 Task: Start in the project CanaryTech the sprint 'Agile Avengers', with a duration of 2 weeks. Start in the project CanaryTech the sprint 'Agile Avengers', with a duration of 1 week. Start in the project CanaryTech the sprint 'Agile Avengers', with a duration of 3 weeks
Action: Mouse moved to (1084, 227)
Screenshot: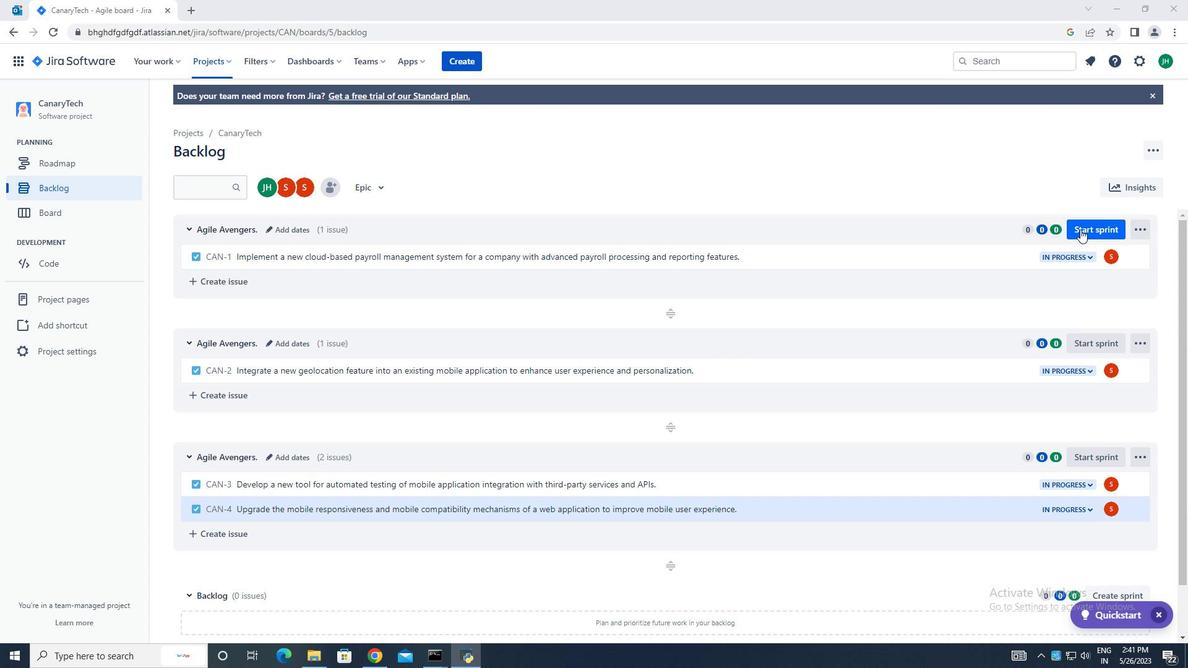 
Action: Mouse pressed left at (1084, 227)
Screenshot: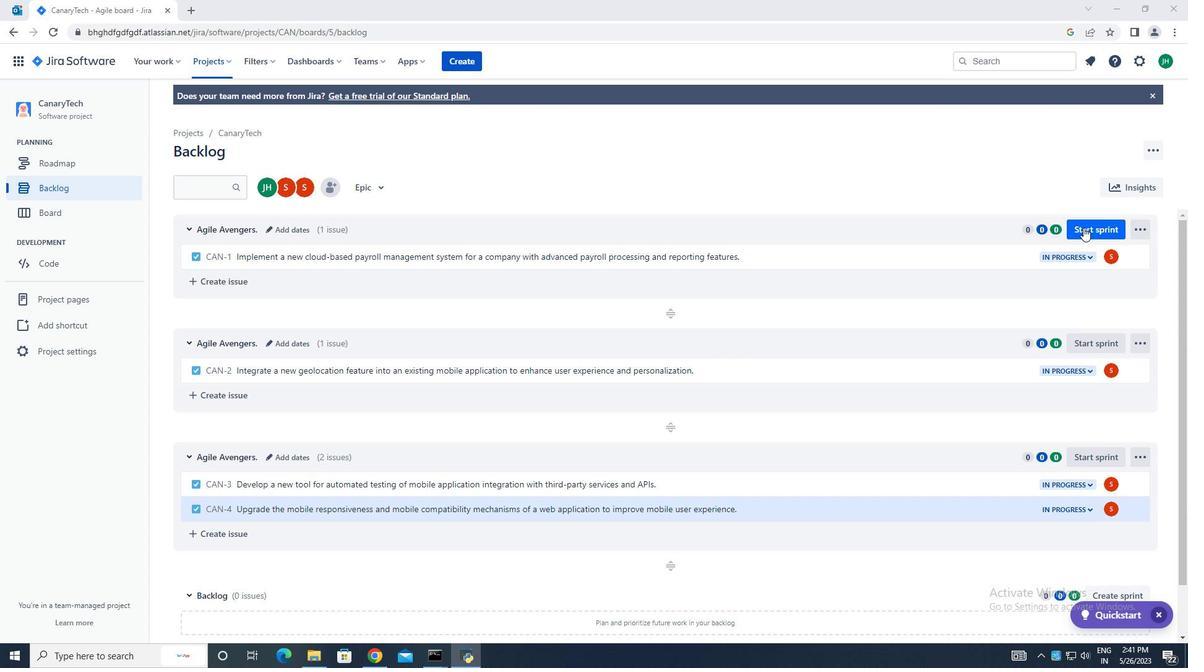 
Action: Mouse moved to (471, 217)
Screenshot: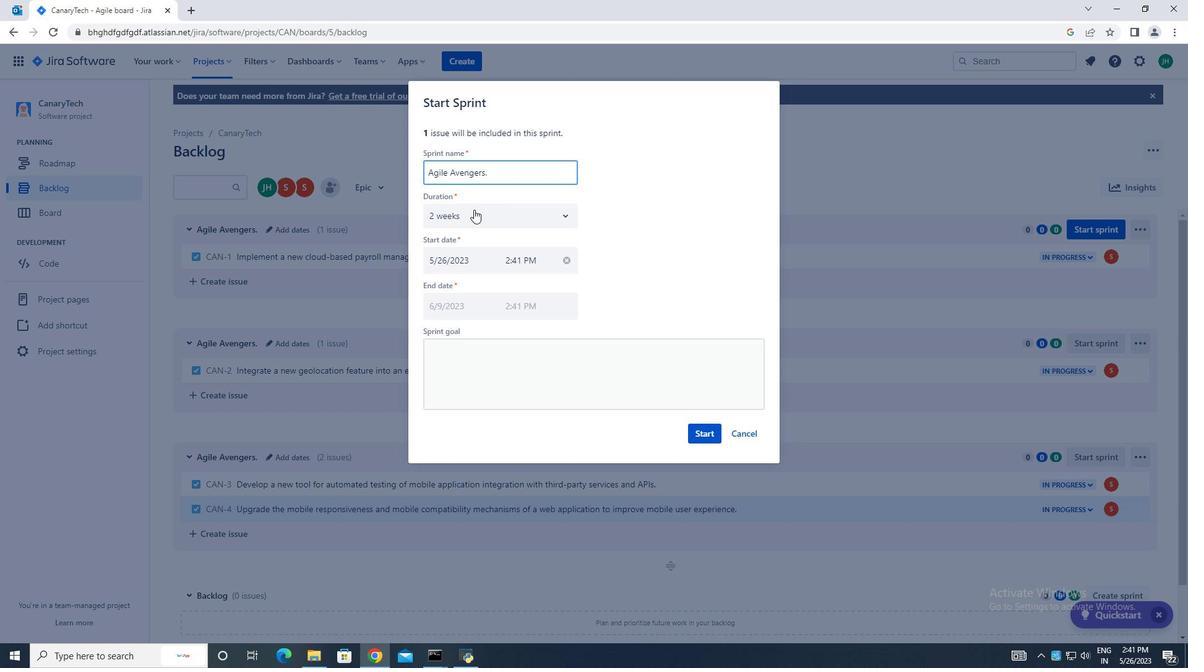 
Action: Mouse pressed left at (471, 217)
Screenshot: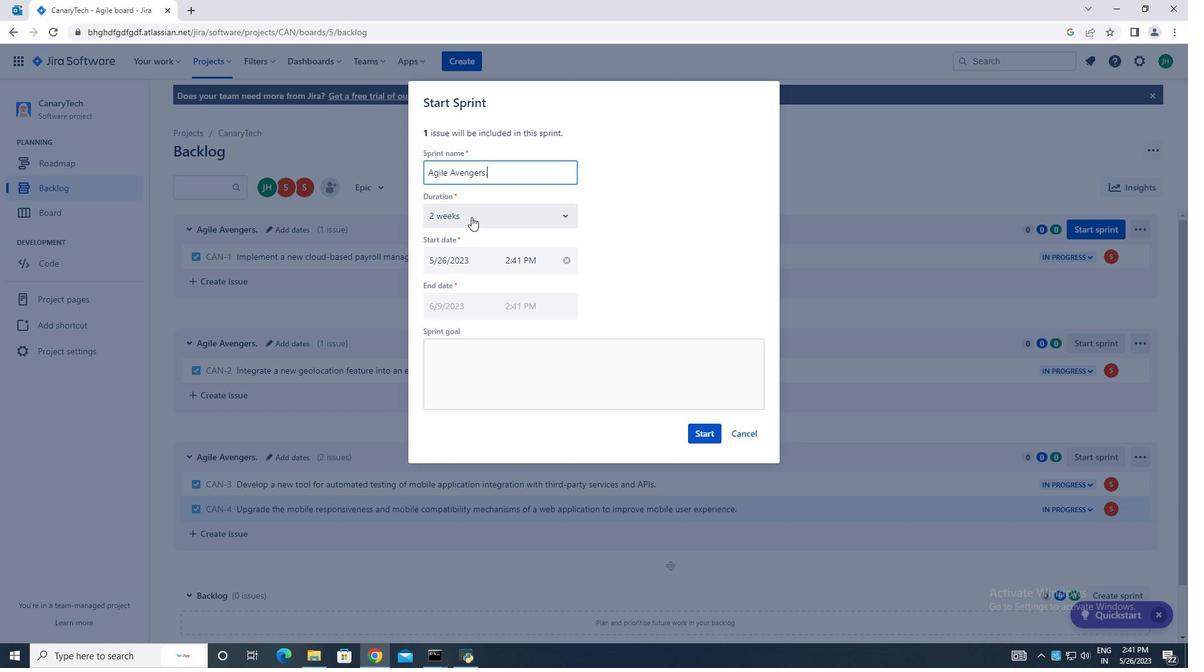 
Action: Mouse moved to (474, 266)
Screenshot: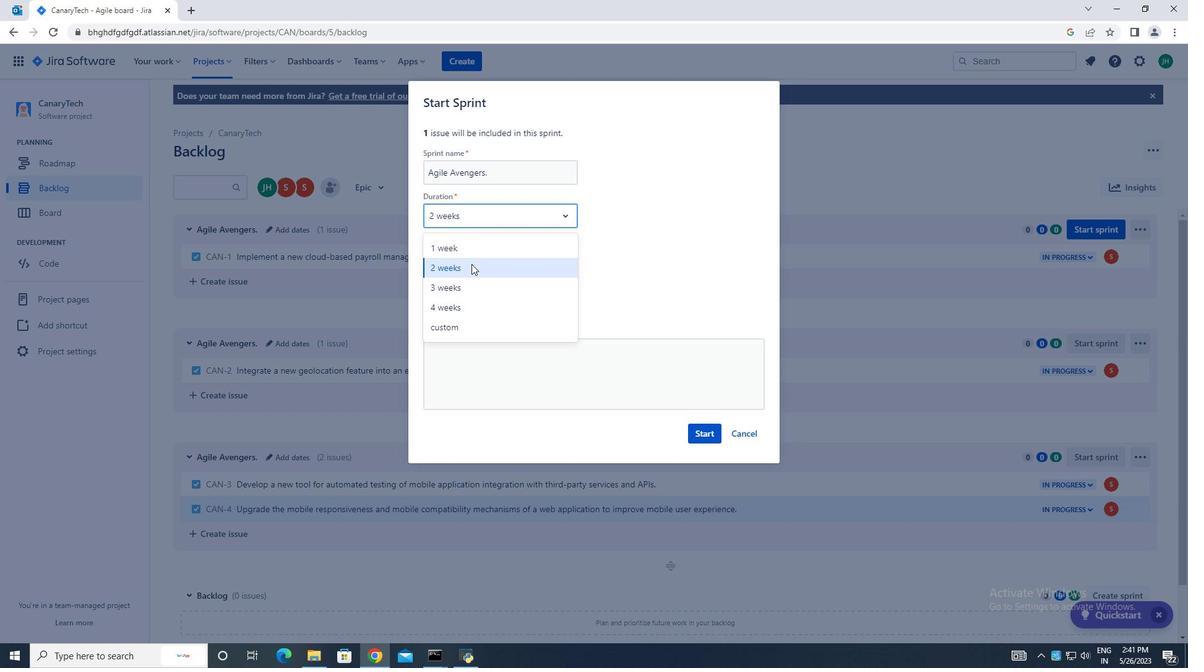 
Action: Mouse pressed left at (474, 266)
Screenshot: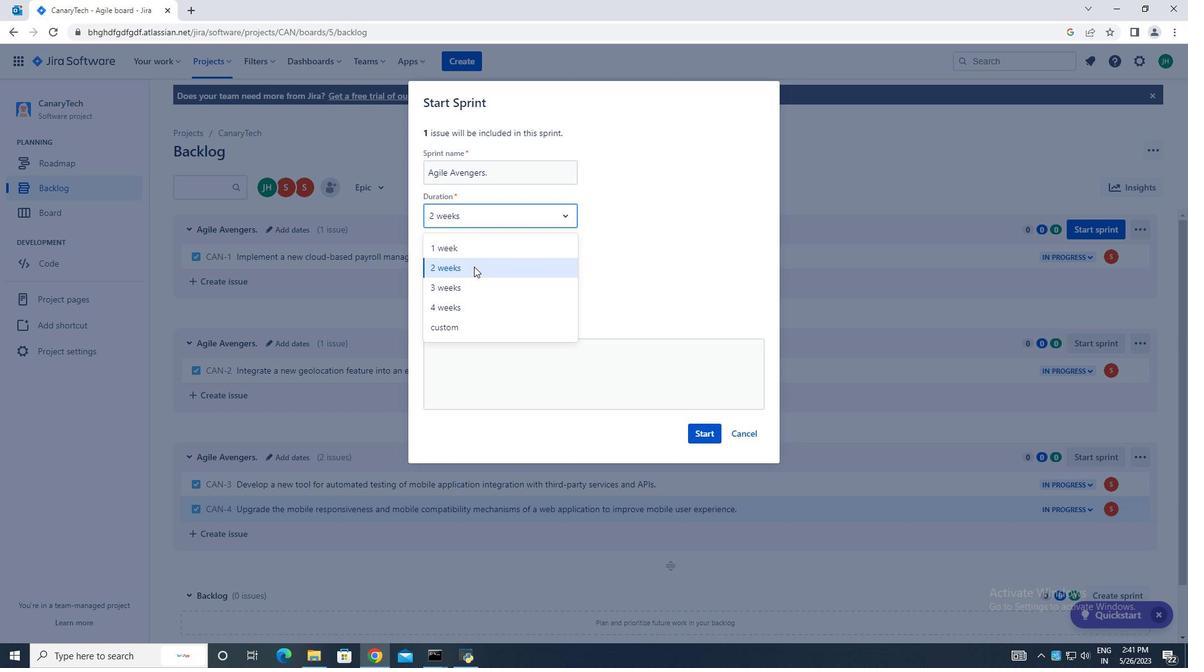 
Action: Mouse moved to (692, 435)
Screenshot: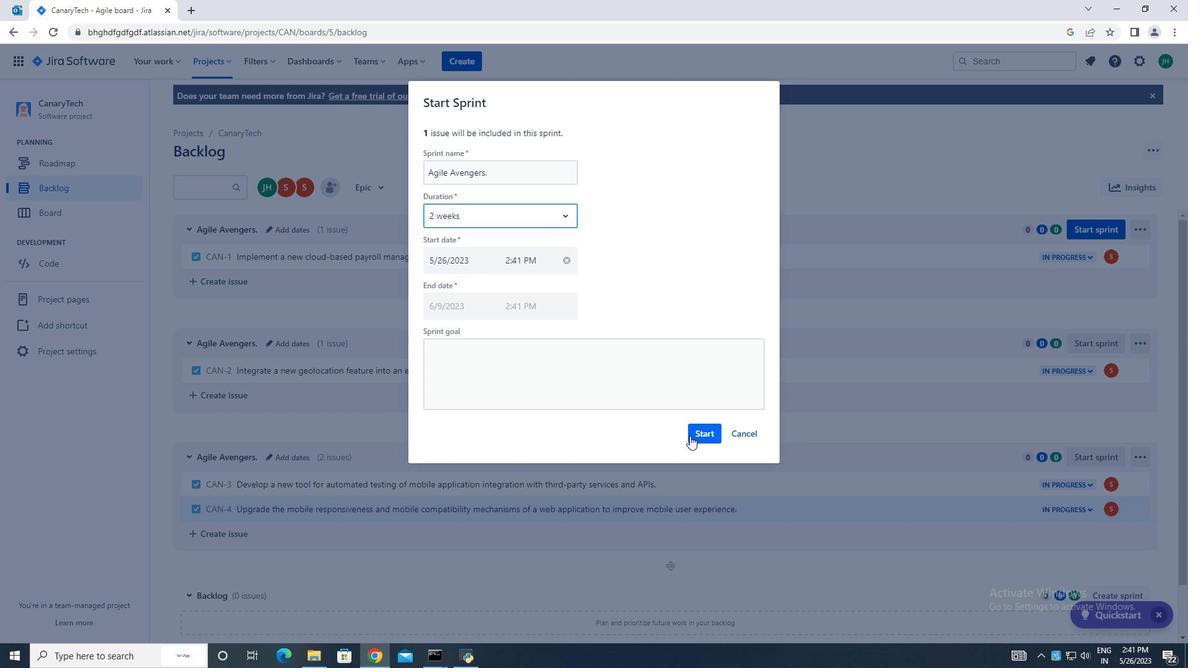 
Action: Mouse pressed left at (692, 435)
Screenshot: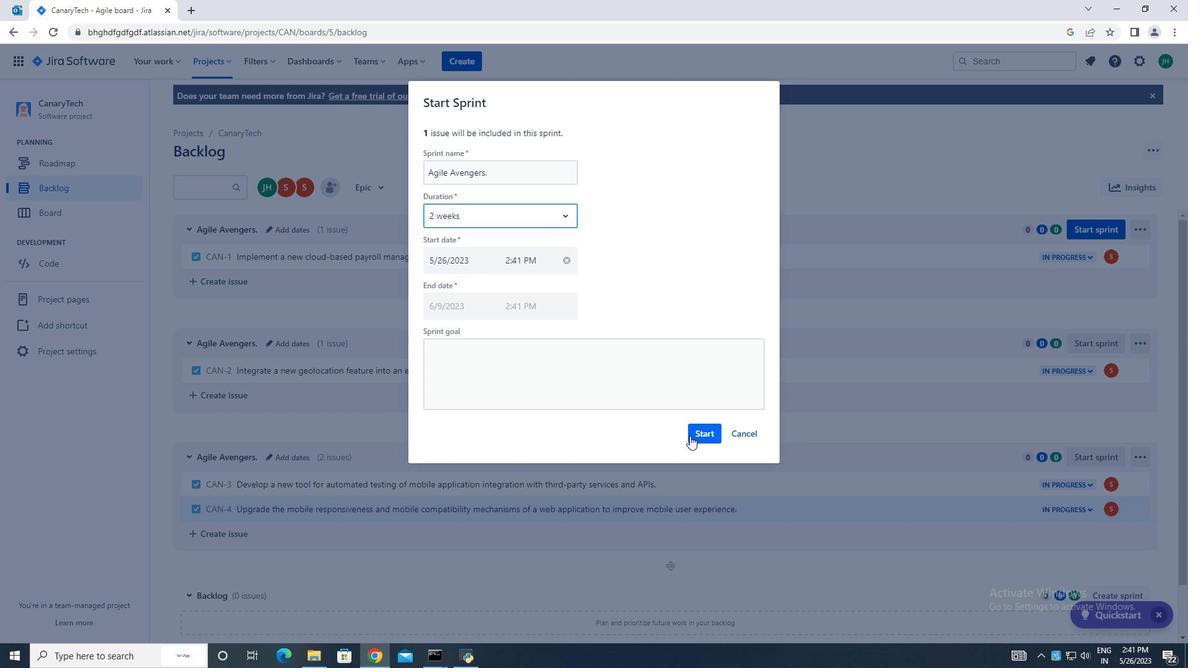 
Action: Mouse moved to (81, 188)
Screenshot: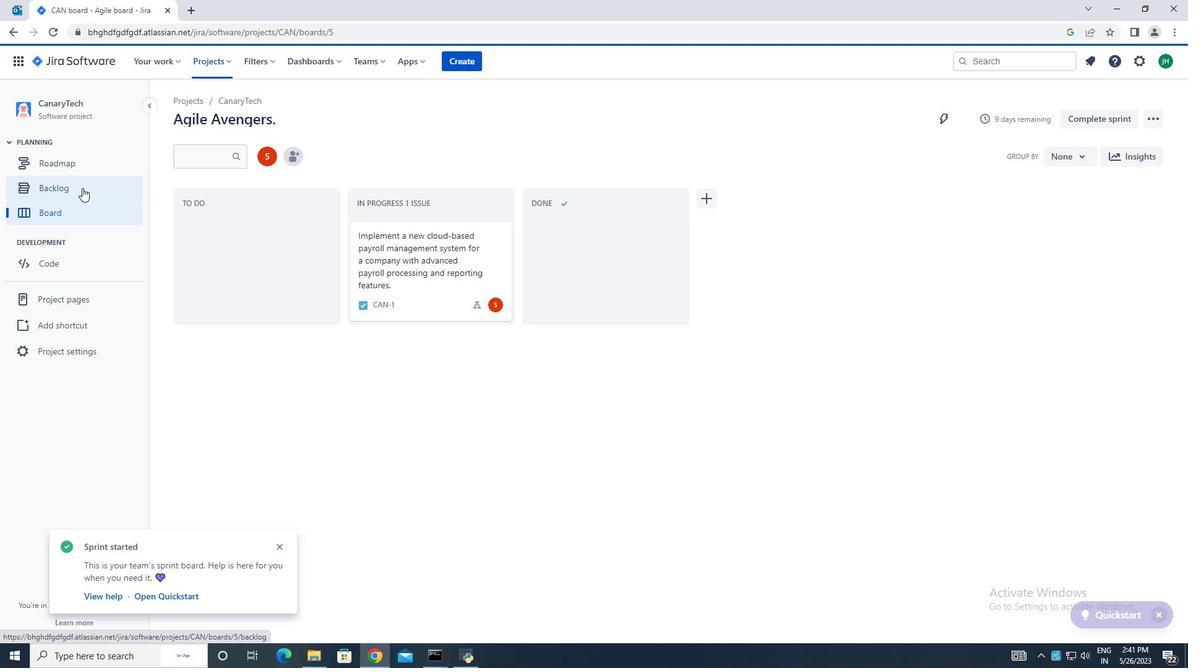 
Action: Mouse pressed left at (81, 188)
Screenshot: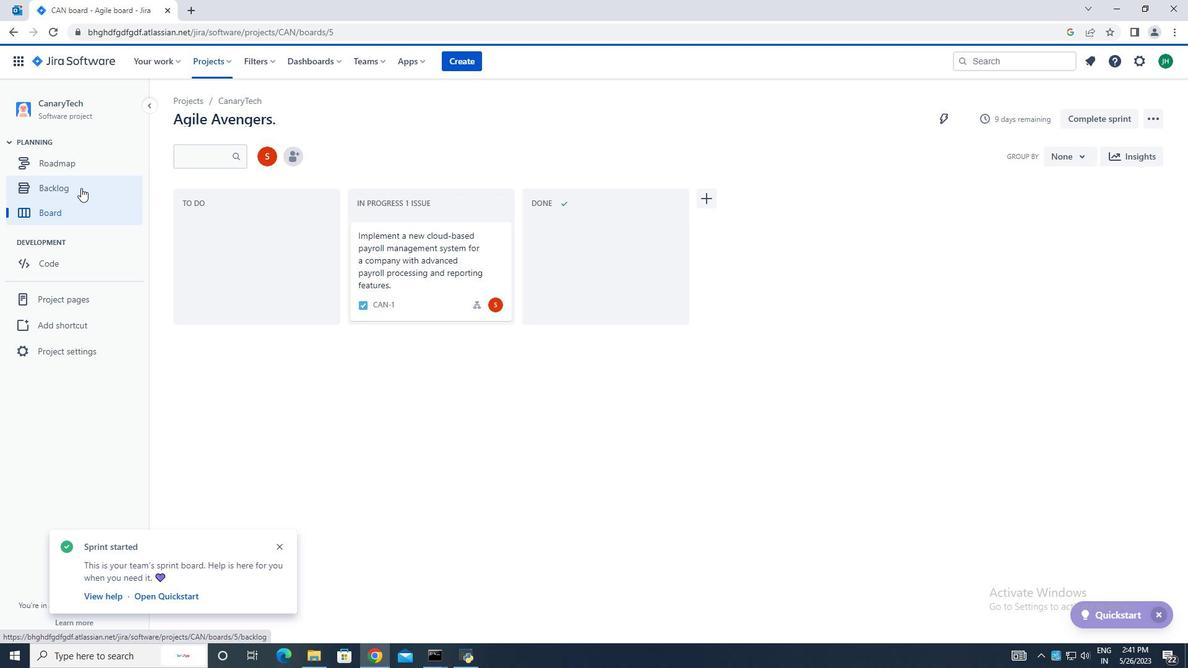
Action: Mouse moved to (1096, 341)
Screenshot: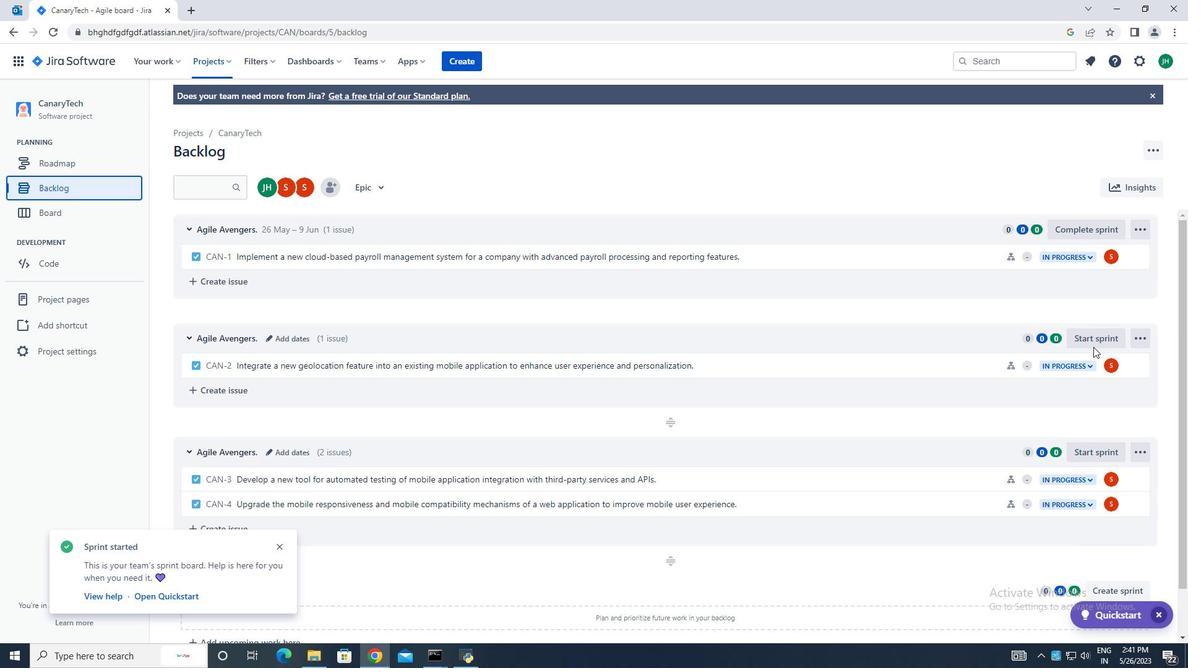 
Action: Mouse pressed left at (1096, 341)
Screenshot: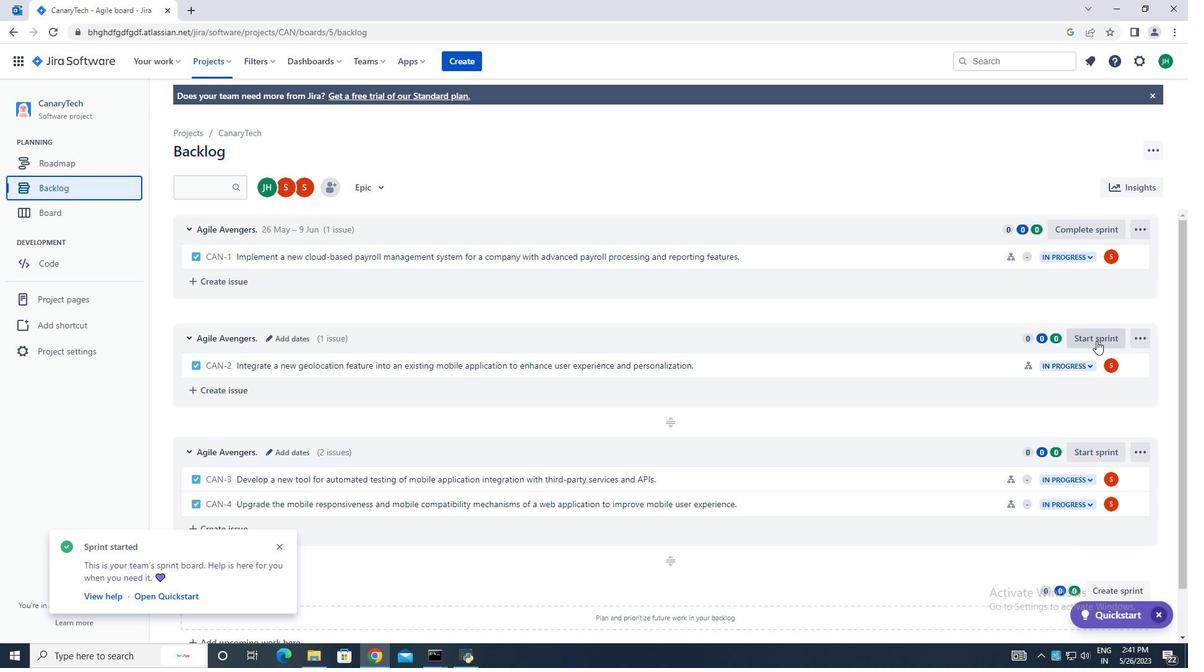 
Action: Mouse moved to (486, 209)
Screenshot: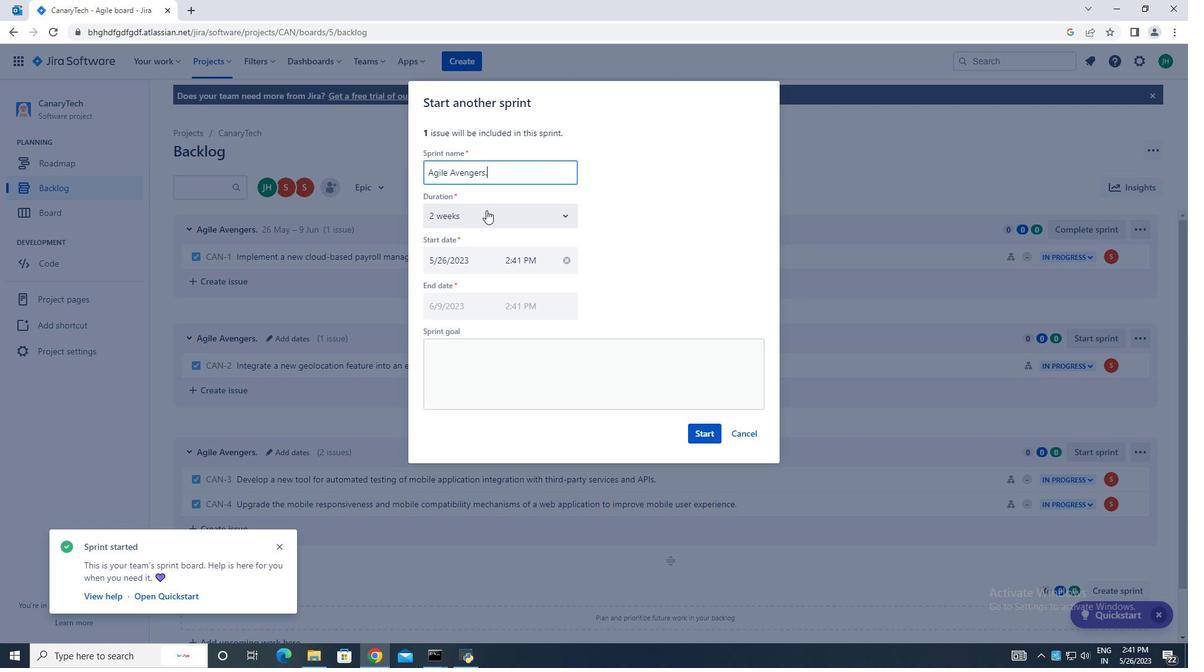 
Action: Mouse pressed left at (486, 209)
Screenshot: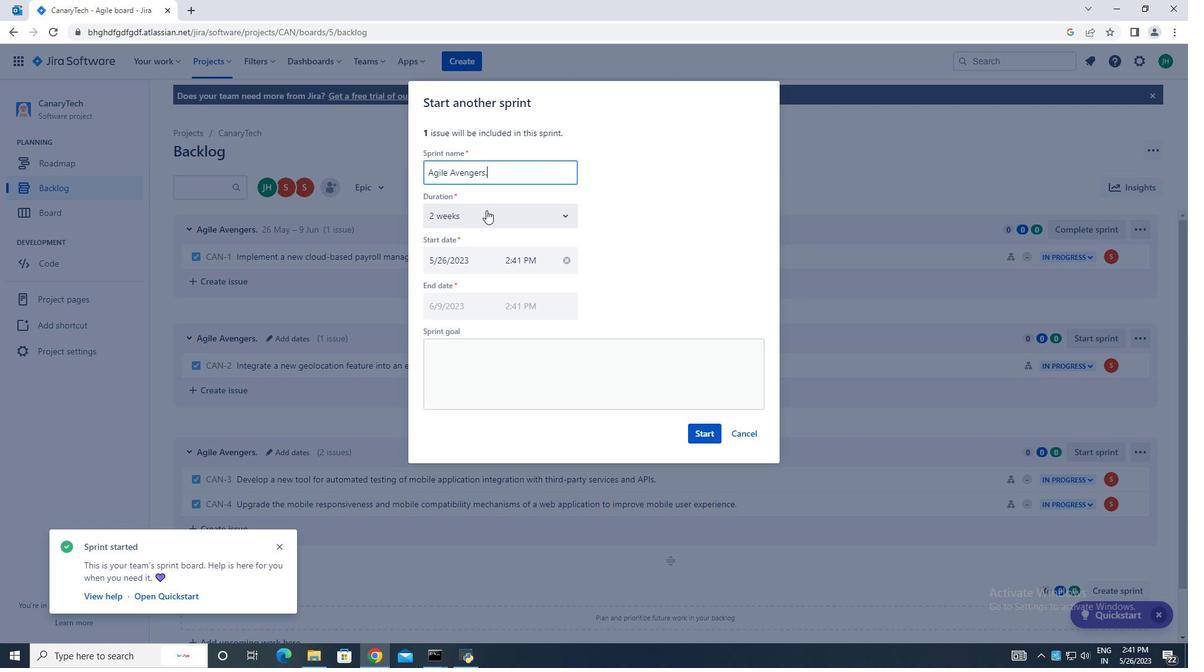 
Action: Mouse moved to (466, 248)
Screenshot: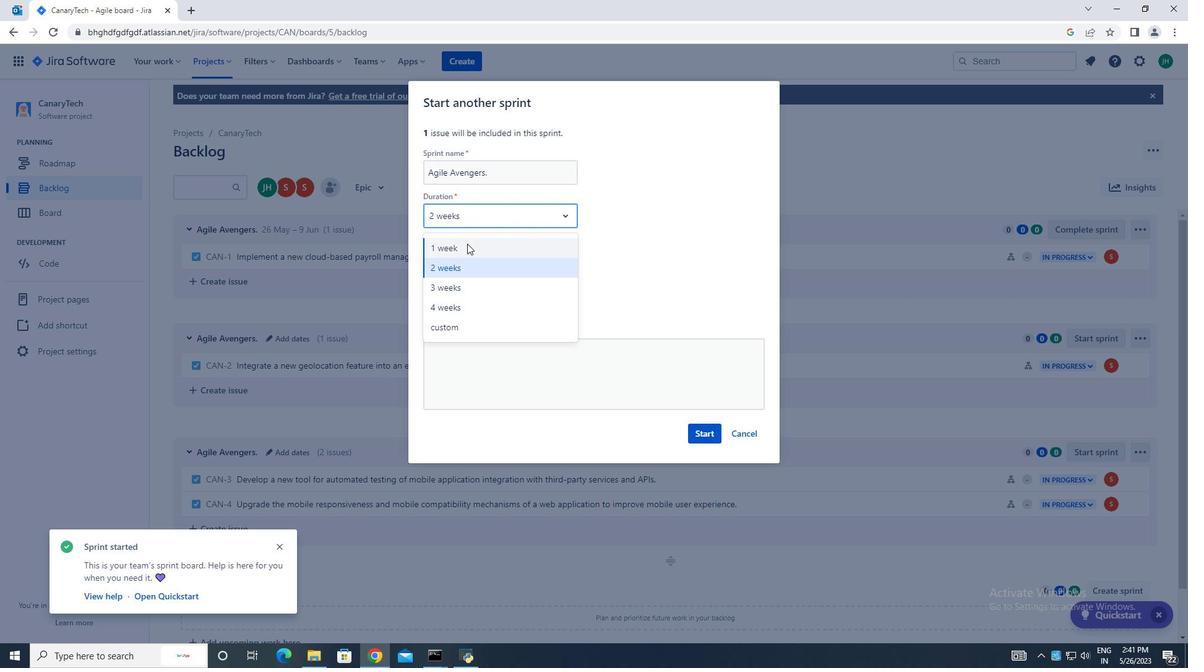 
Action: Mouse pressed left at (466, 248)
Screenshot: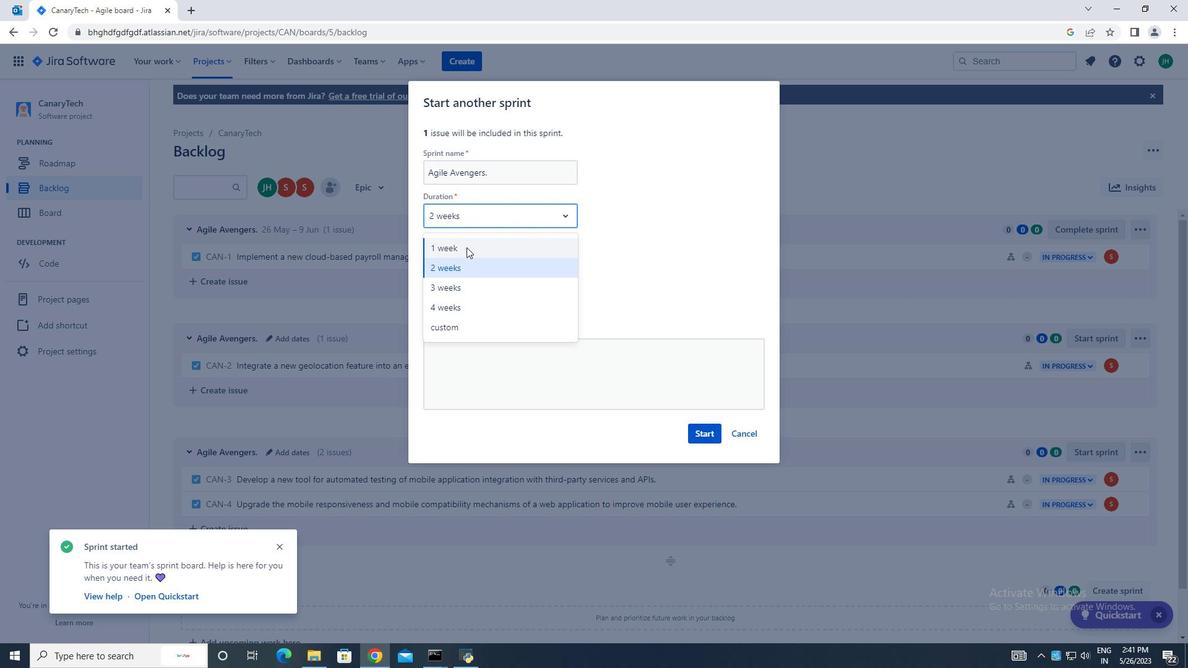 
Action: Mouse moved to (695, 434)
Screenshot: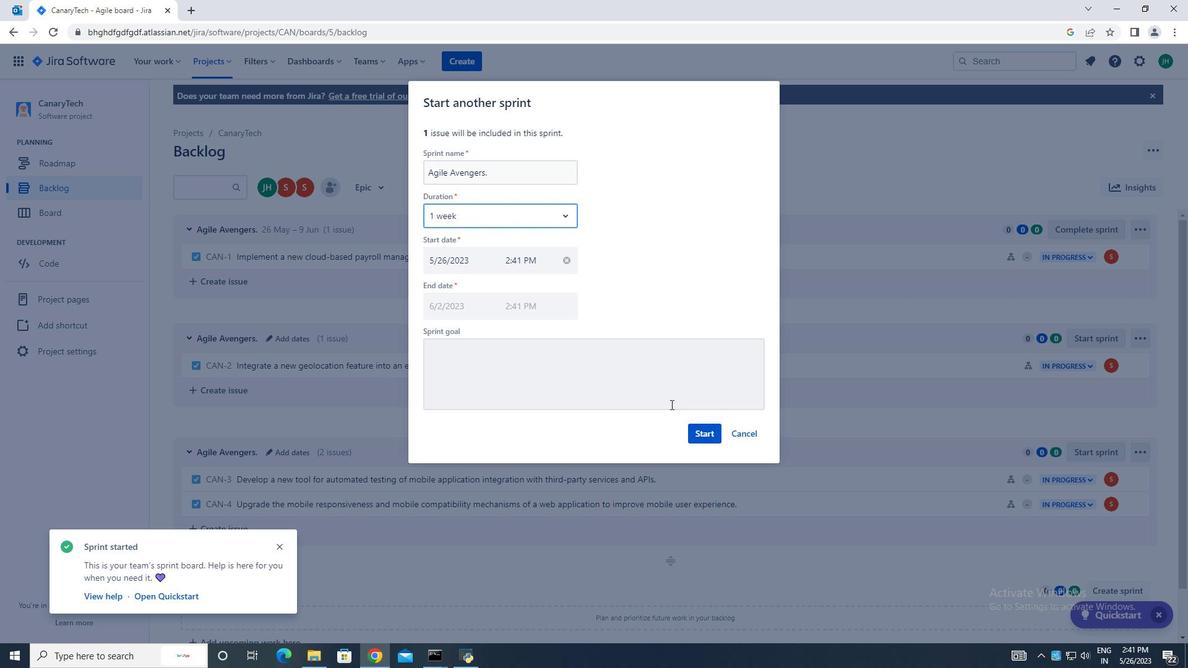 
Action: Mouse pressed left at (695, 434)
Screenshot: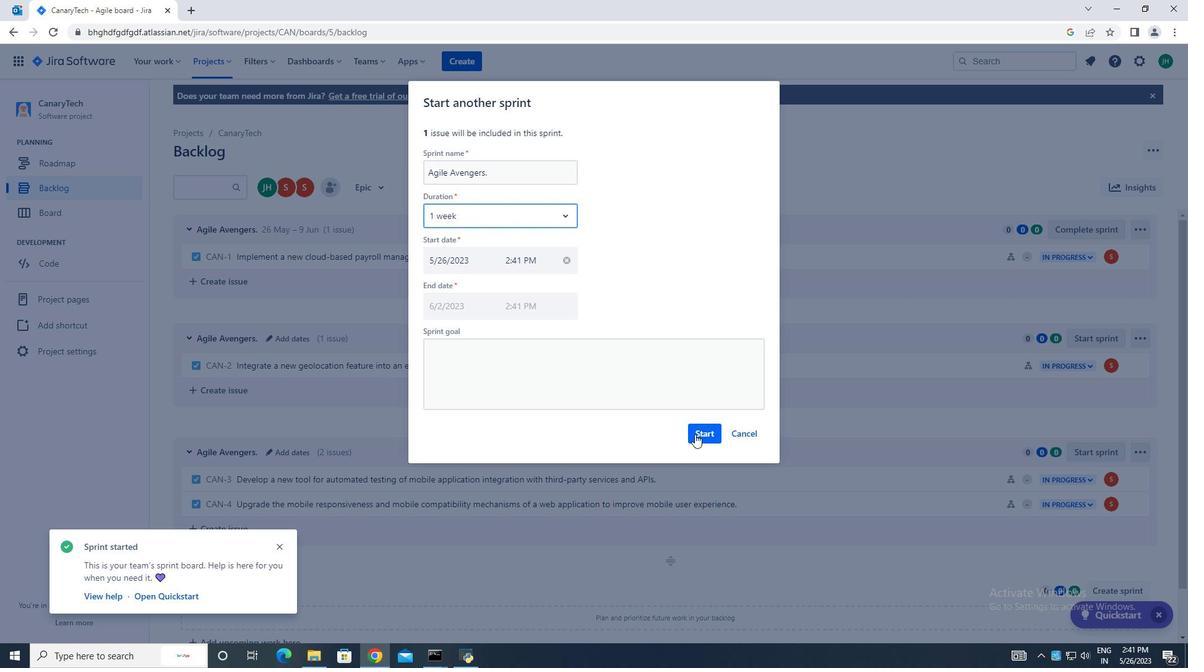 
Action: Mouse moved to (107, 186)
Screenshot: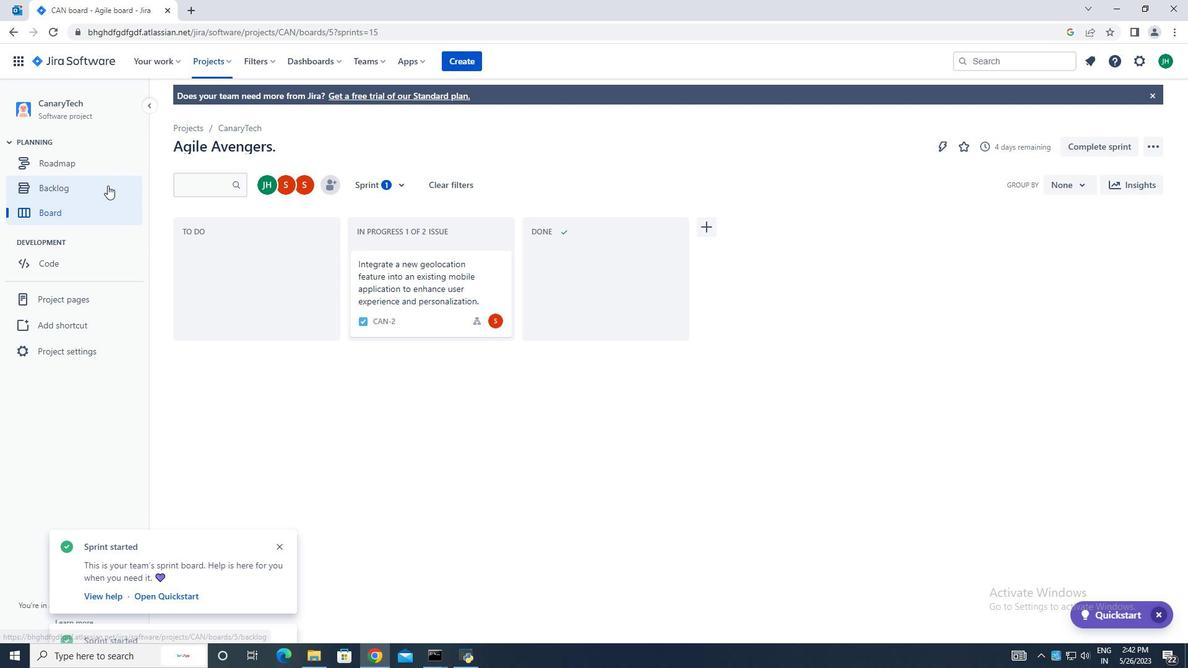 
Action: Mouse pressed left at (107, 186)
Screenshot: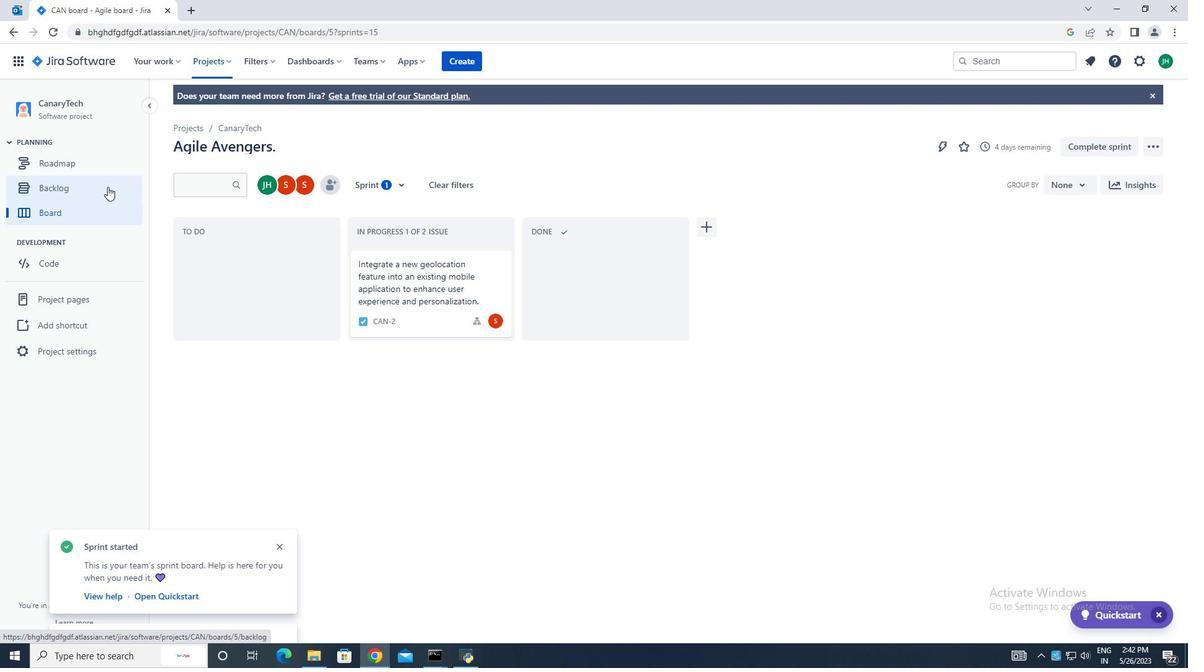 
Action: Mouse moved to (1111, 446)
Screenshot: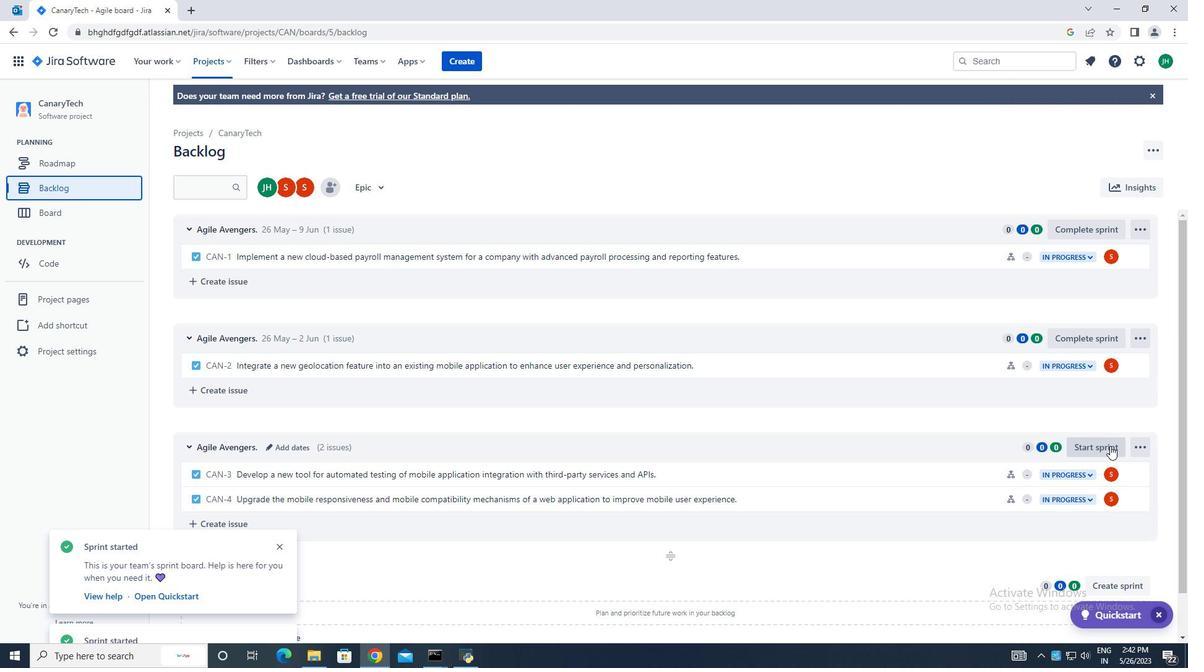 
Action: Mouse pressed left at (1111, 446)
Screenshot: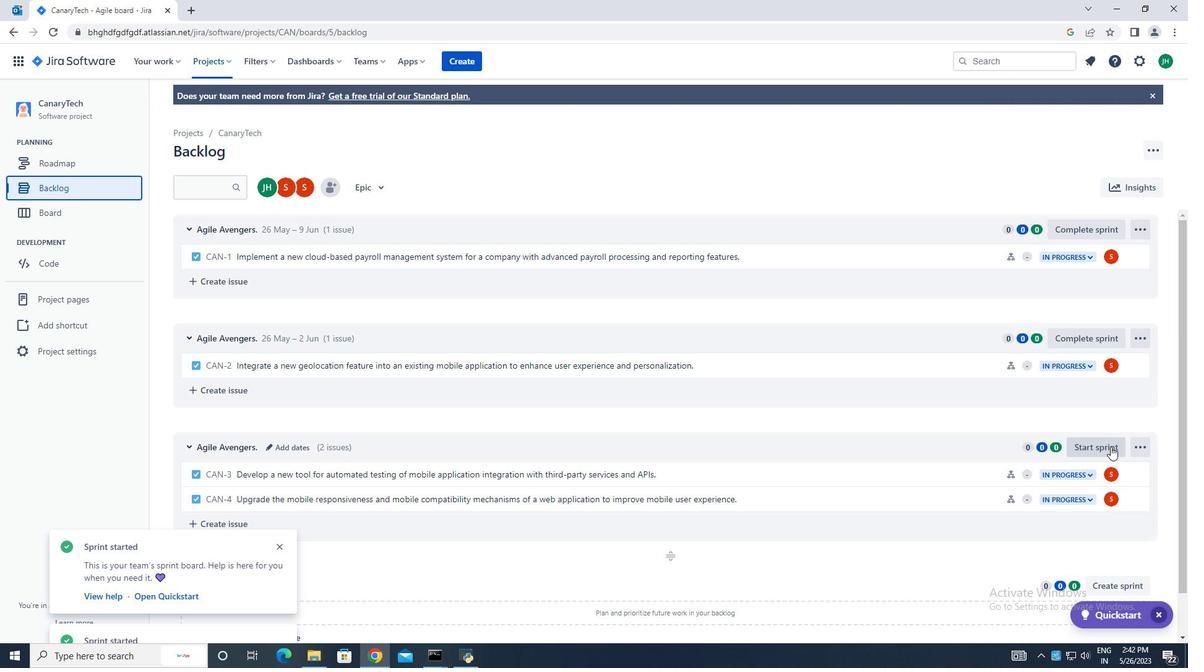 
Action: Mouse moved to (489, 215)
Screenshot: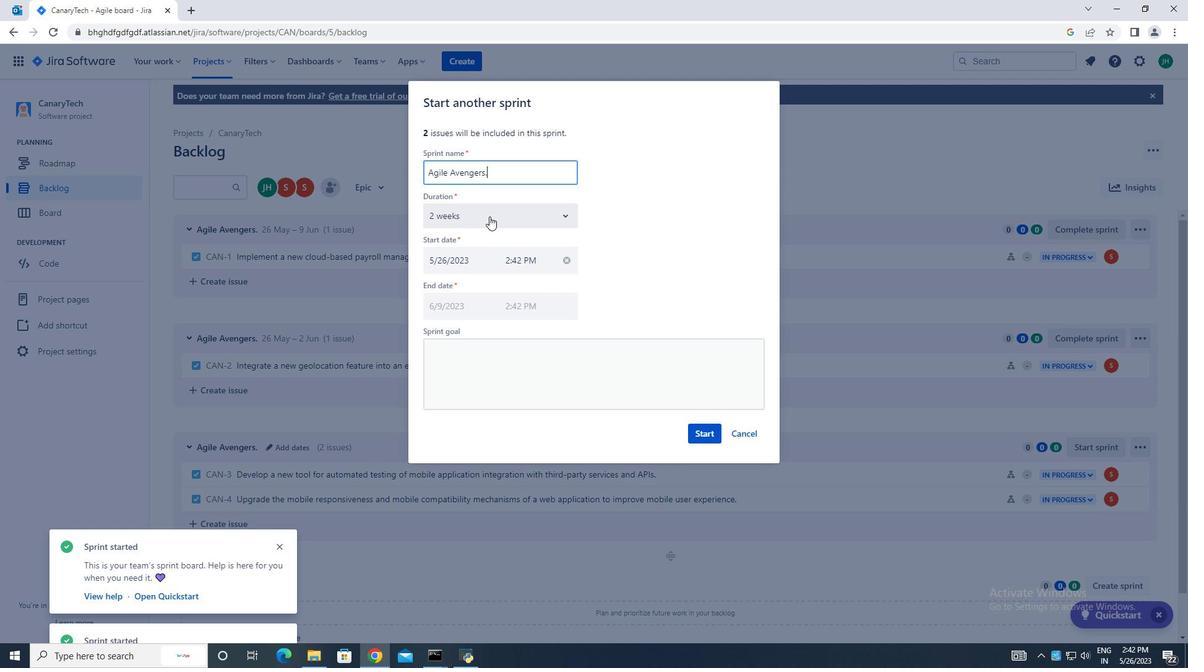 
Action: Mouse pressed left at (489, 215)
Screenshot: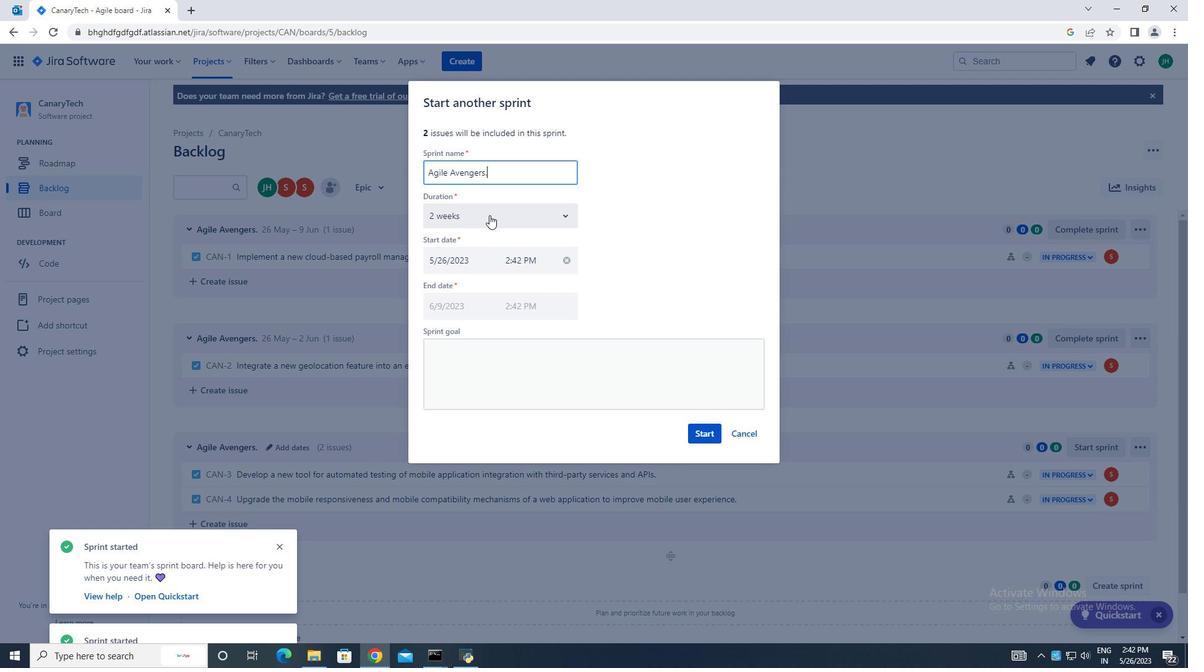 
Action: Mouse moved to (466, 287)
Screenshot: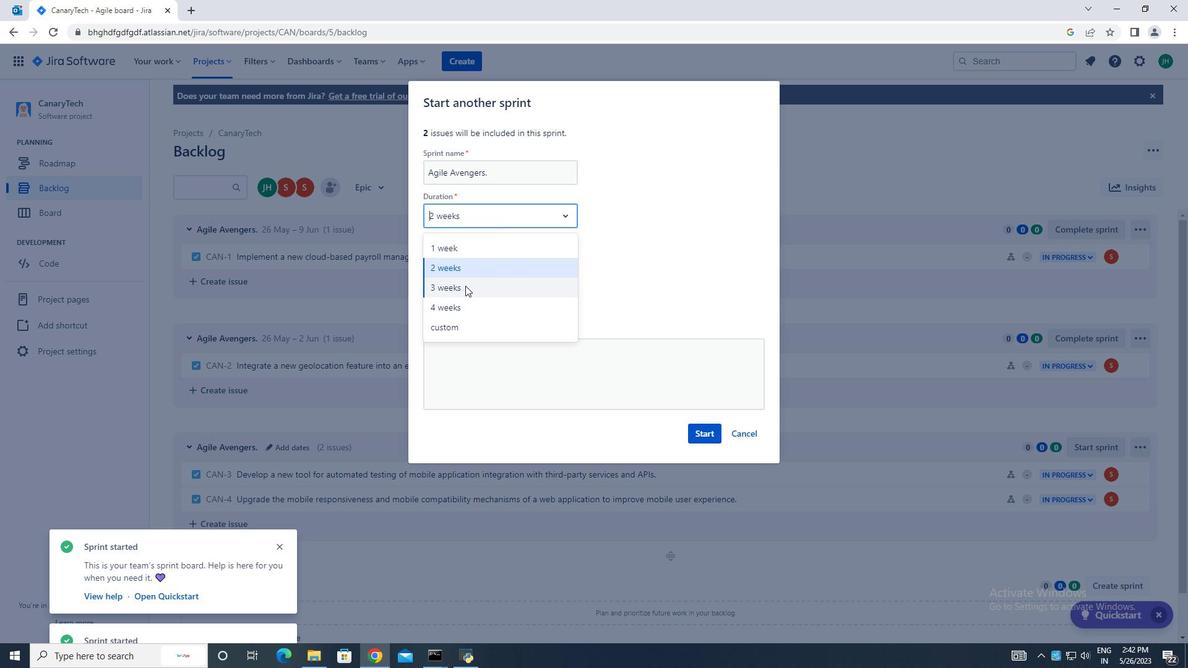 
Action: Mouse pressed left at (466, 287)
Screenshot: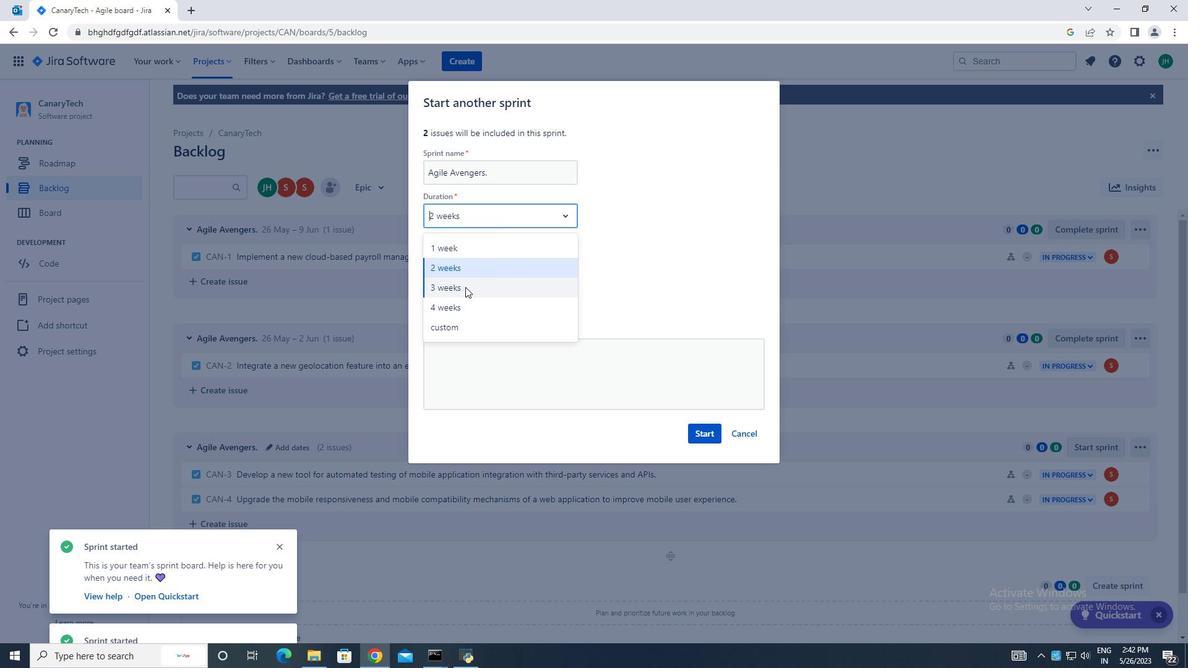 
Action: Mouse moved to (704, 433)
Screenshot: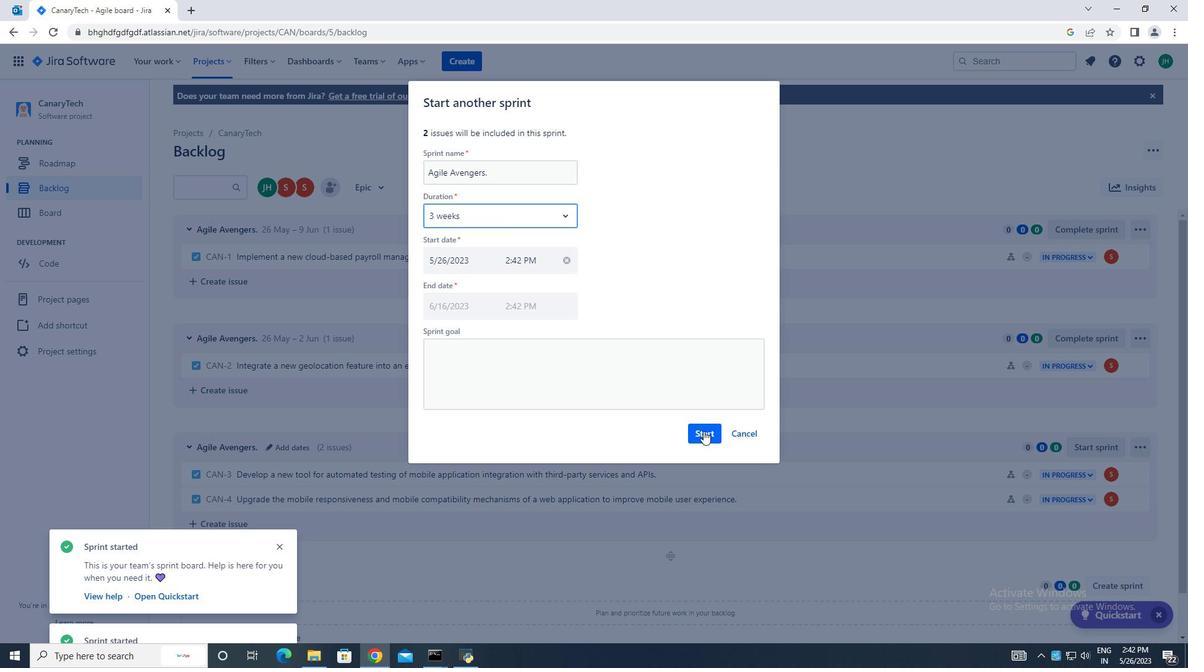 
Action: Mouse pressed left at (704, 433)
Screenshot: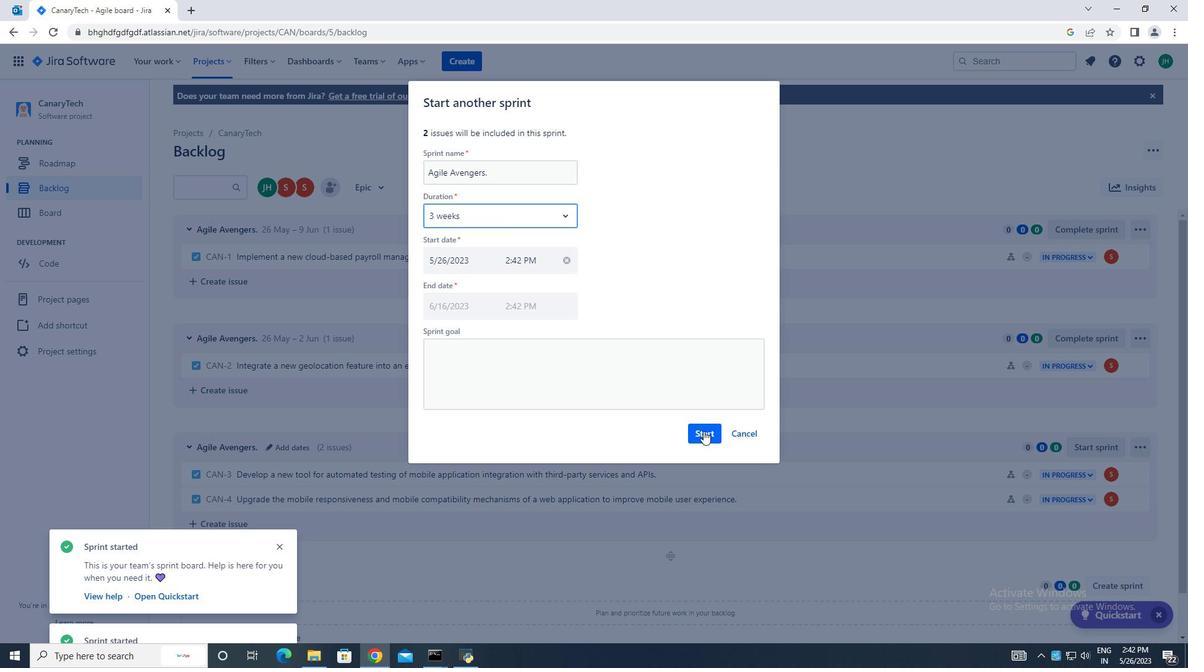 
Action: Mouse moved to (705, 433)
Screenshot: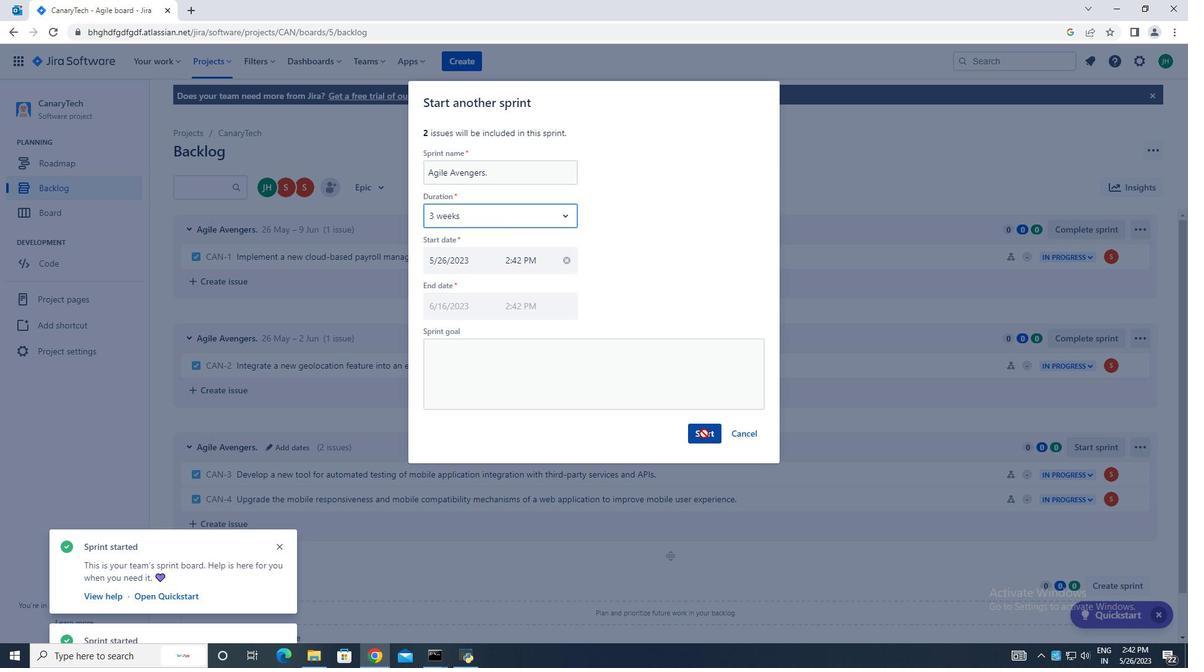 
